 Task: Use the formula "HYPGEOM.DIST" in spreadsheet "Project protfolio".
Action: Mouse moved to (127, 74)
Screenshot: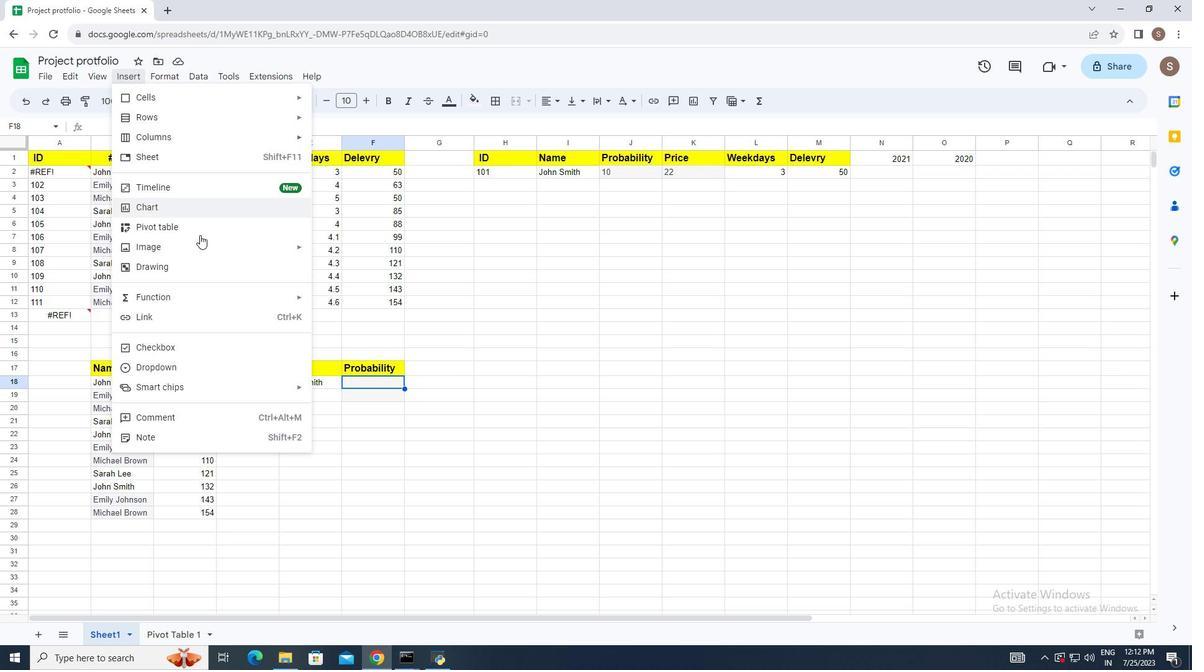 
Action: Mouse pressed left at (127, 74)
Screenshot: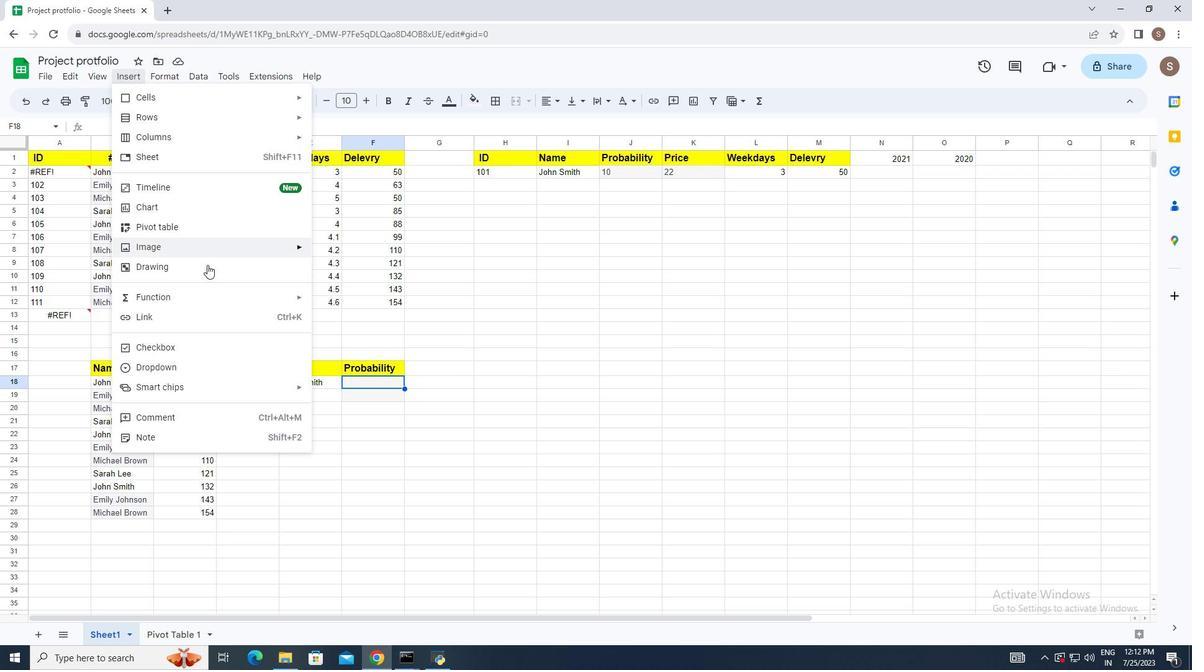 
Action: Mouse moved to (182, 293)
Screenshot: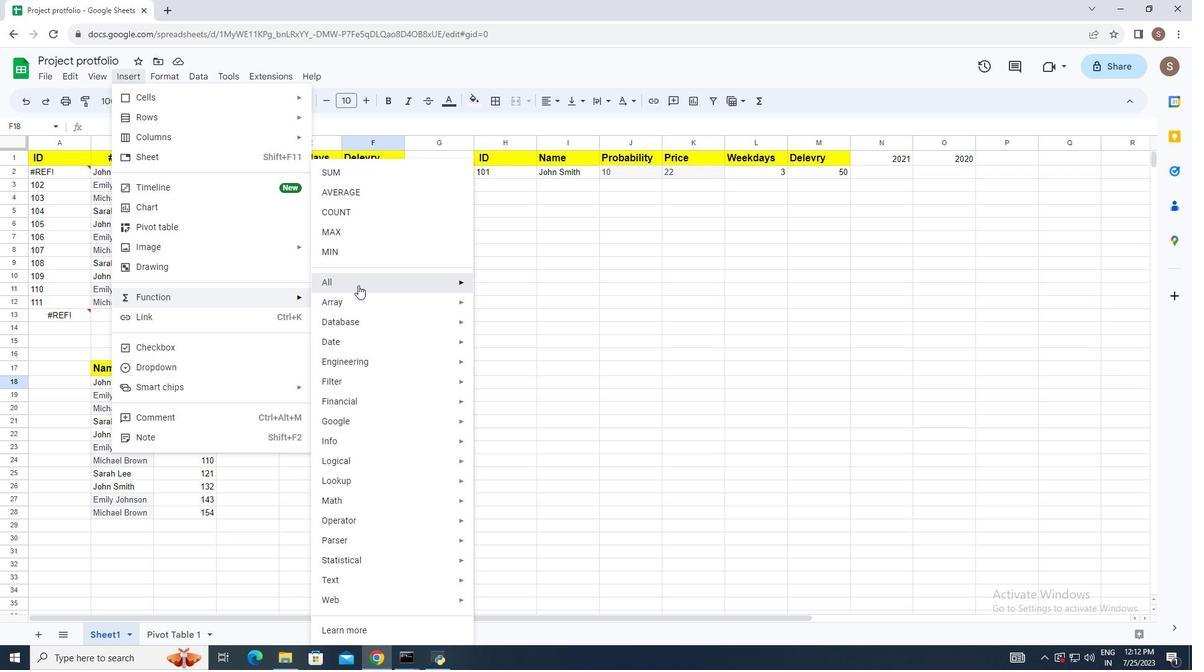 
Action: Mouse pressed left at (182, 293)
Screenshot: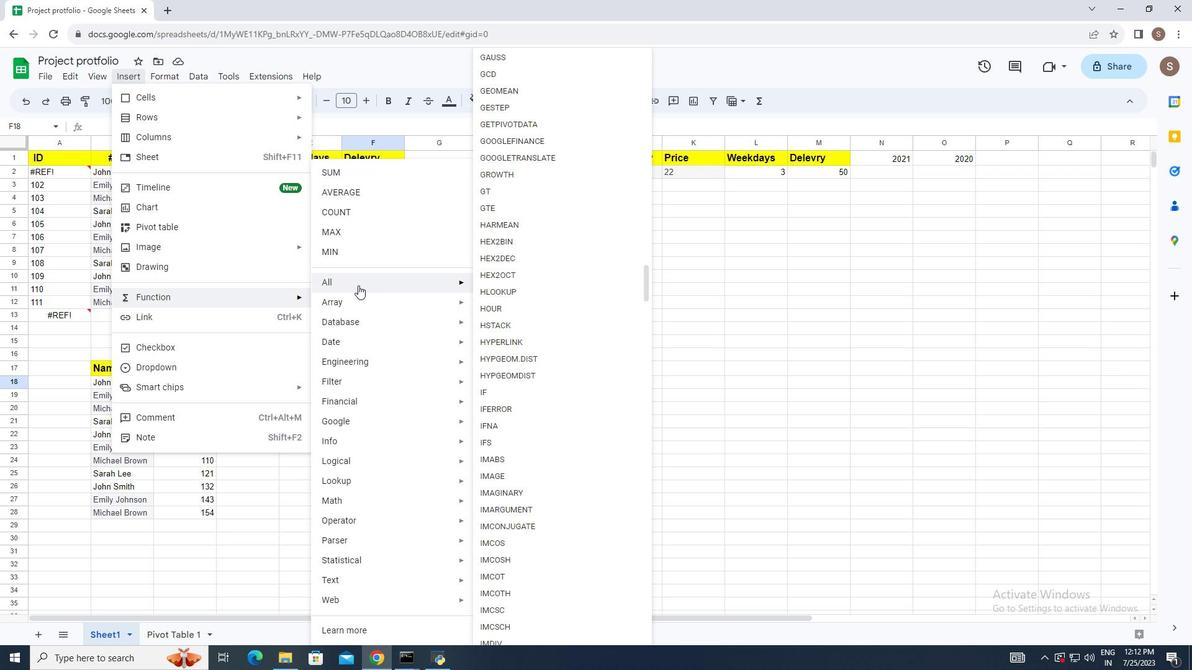 
Action: Mouse moved to (357, 282)
Screenshot: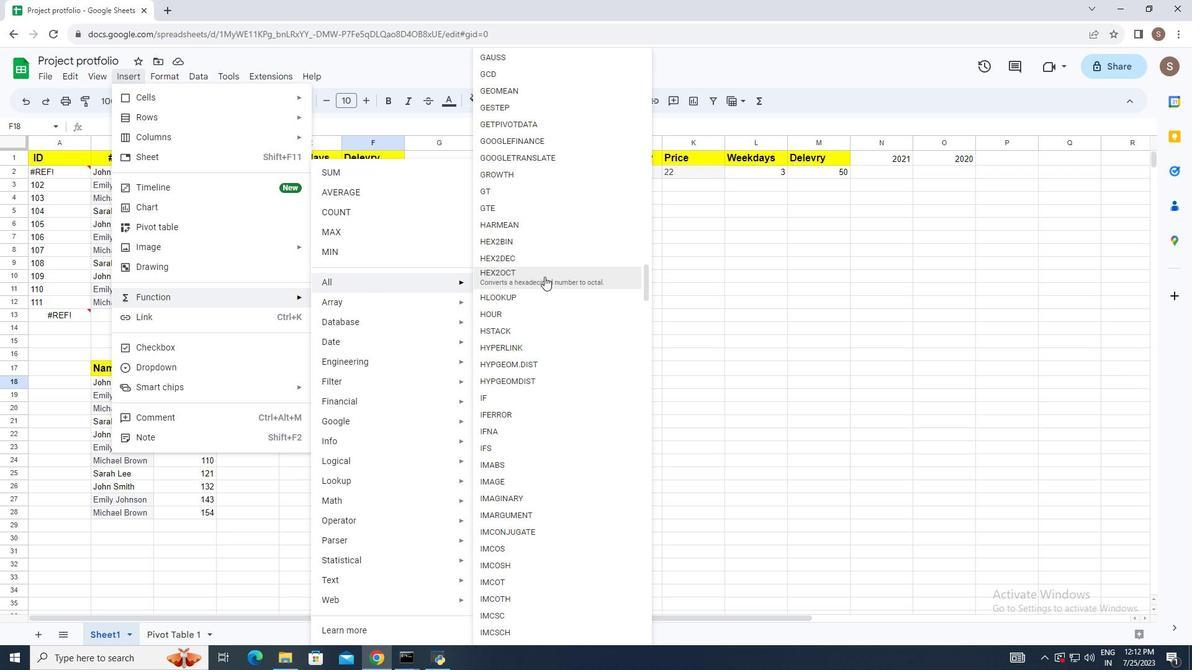
Action: Mouse pressed left at (357, 282)
Screenshot: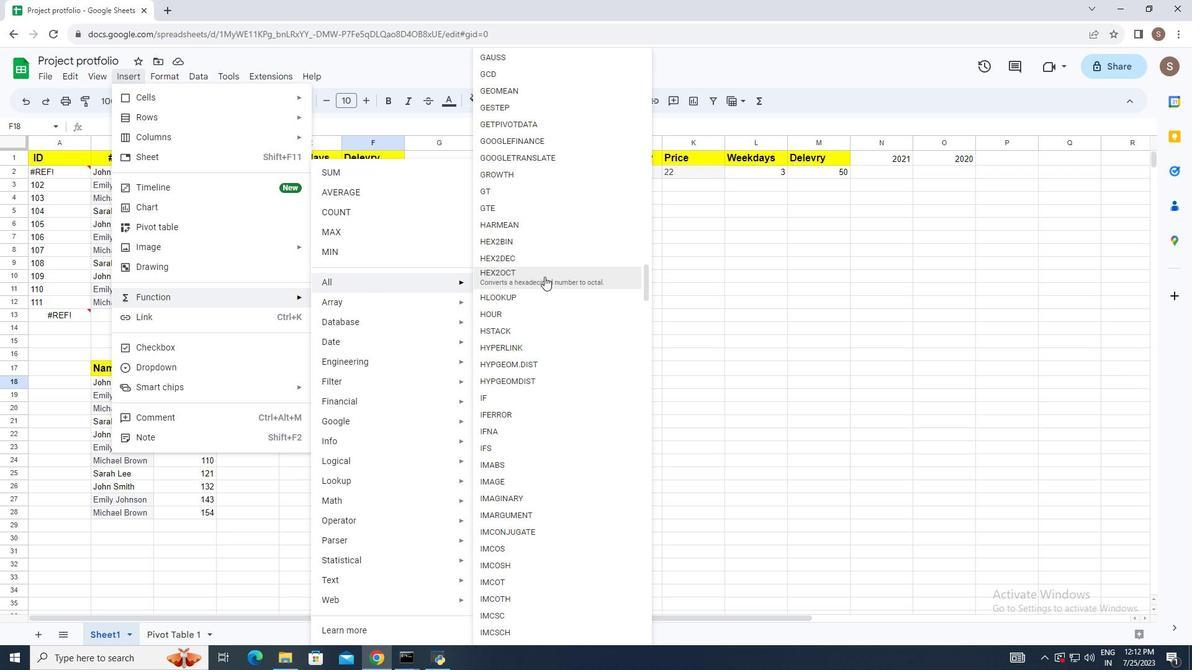 
Action: Mouse moved to (675, 349)
Screenshot: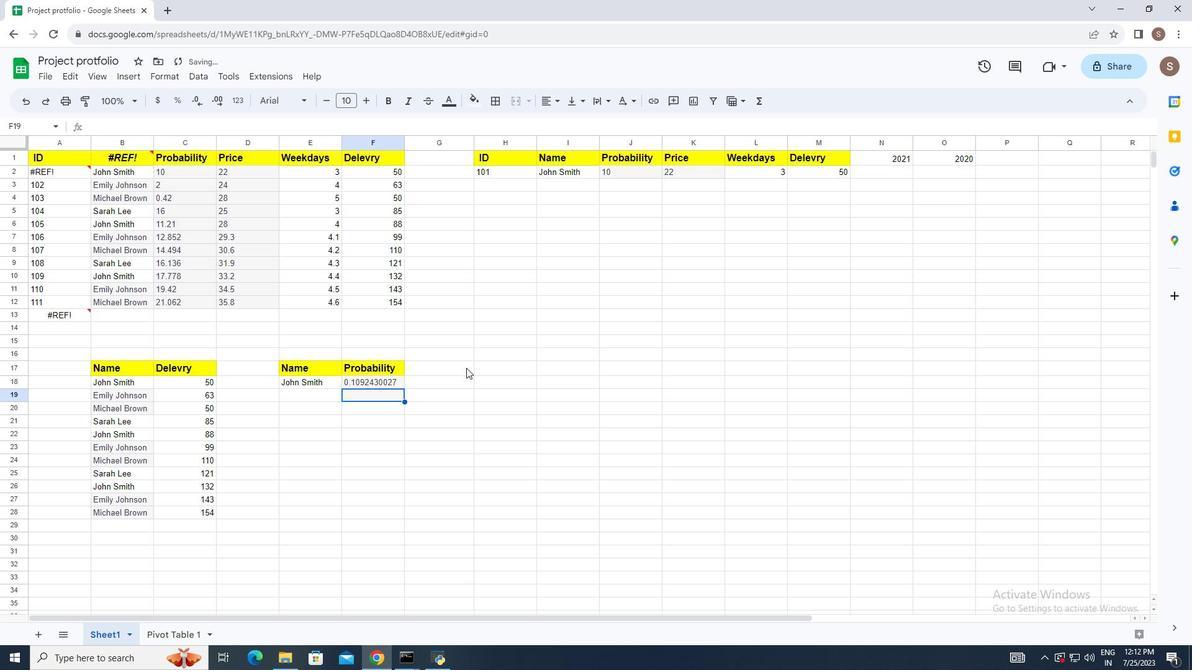 
Action: Mouse pressed left at (675, 349)
Screenshot: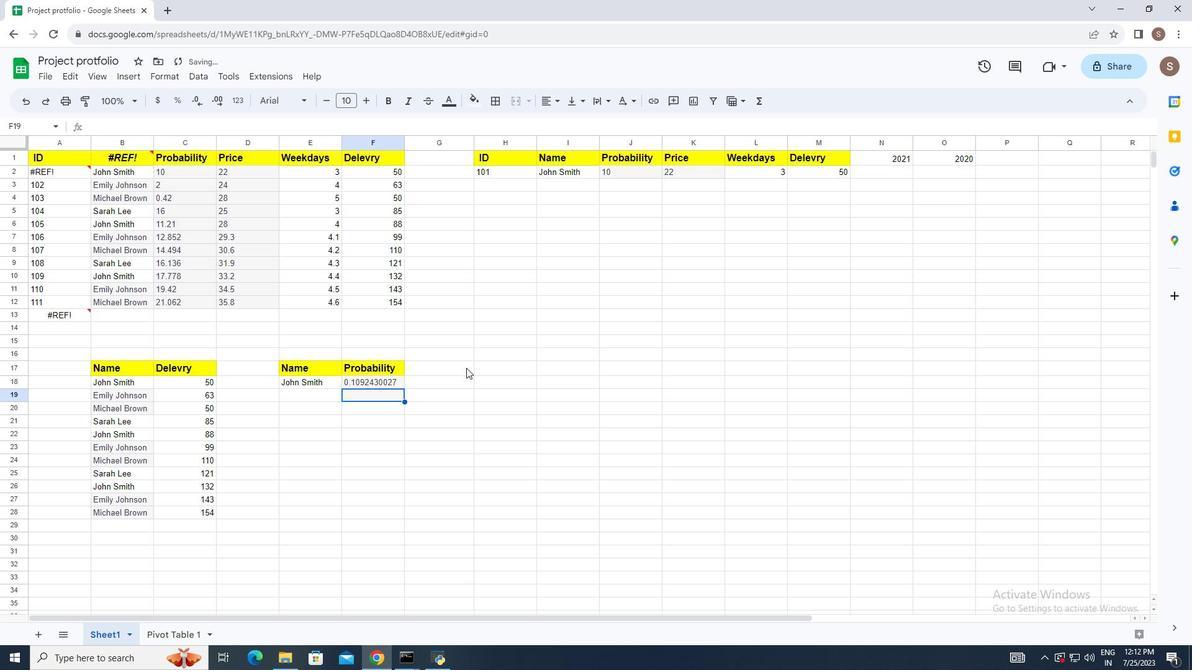 
Action: Mouse moved to (373, 386)
Screenshot: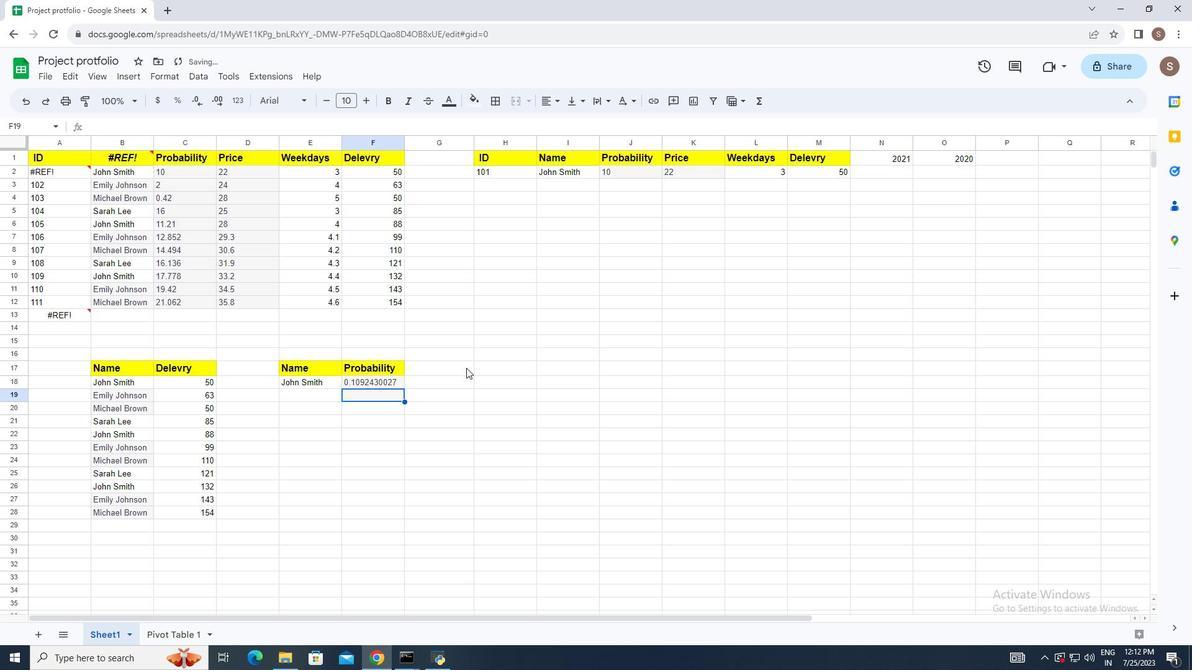 
Action: Mouse pressed left at (373, 386)
Screenshot: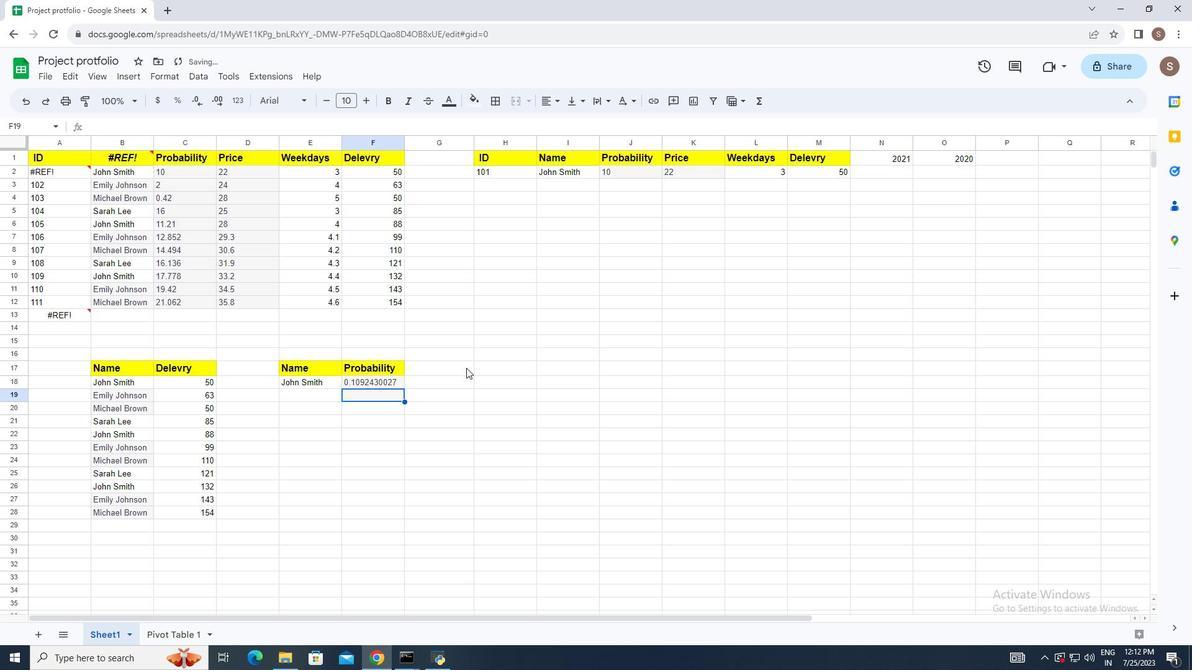 
Action: Mouse moved to (123, 75)
Screenshot: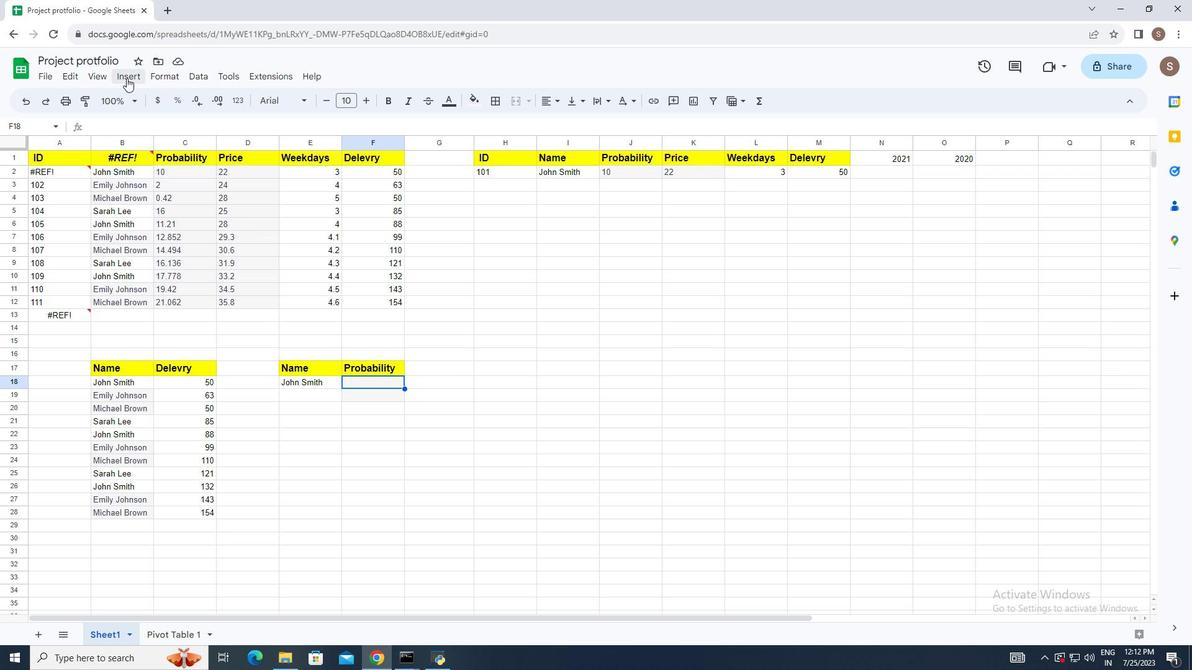 
Action: Mouse pressed left at (123, 75)
Screenshot: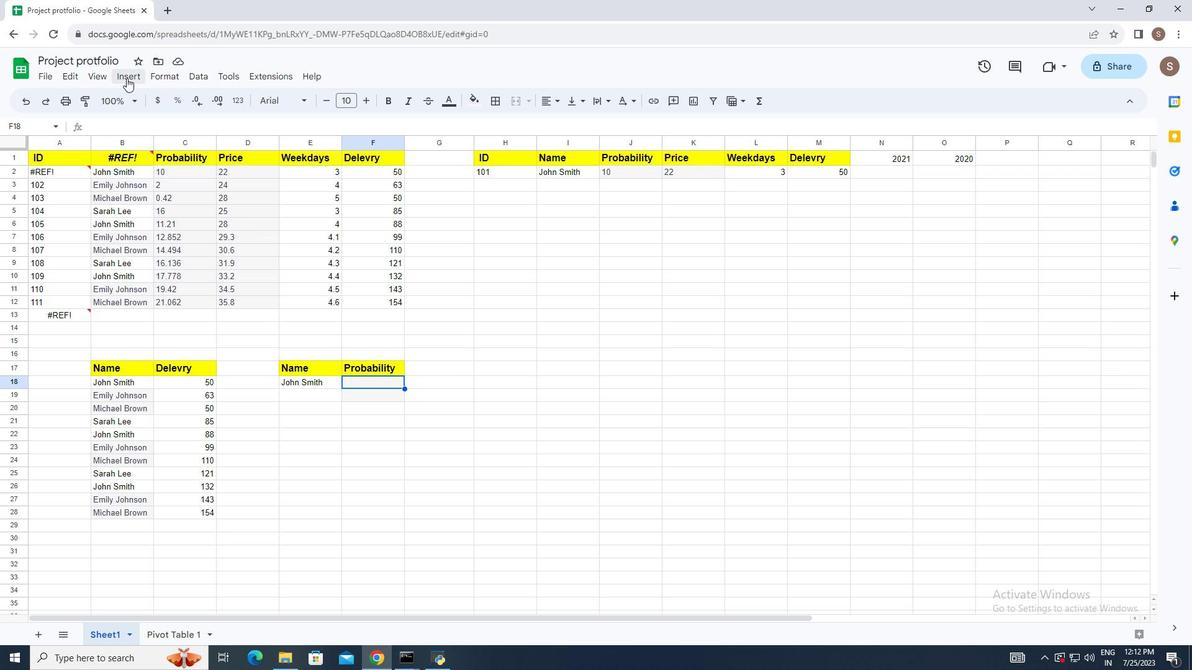 
Action: Mouse moved to (210, 295)
Screenshot: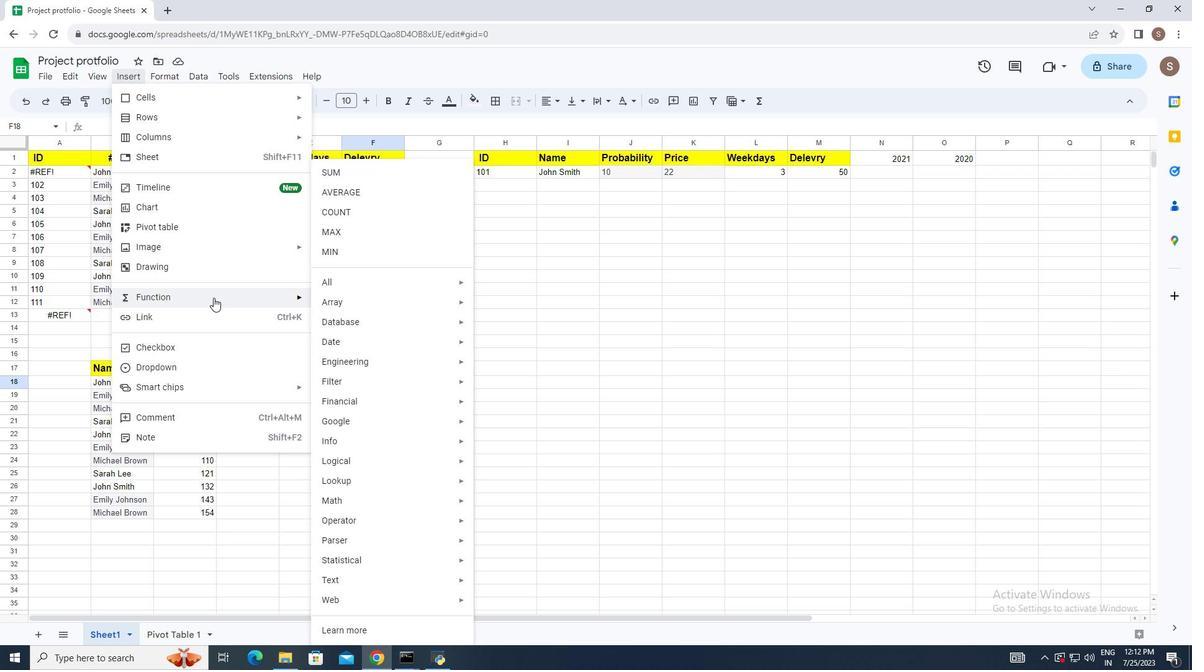 
Action: Mouse pressed left at (210, 295)
Screenshot: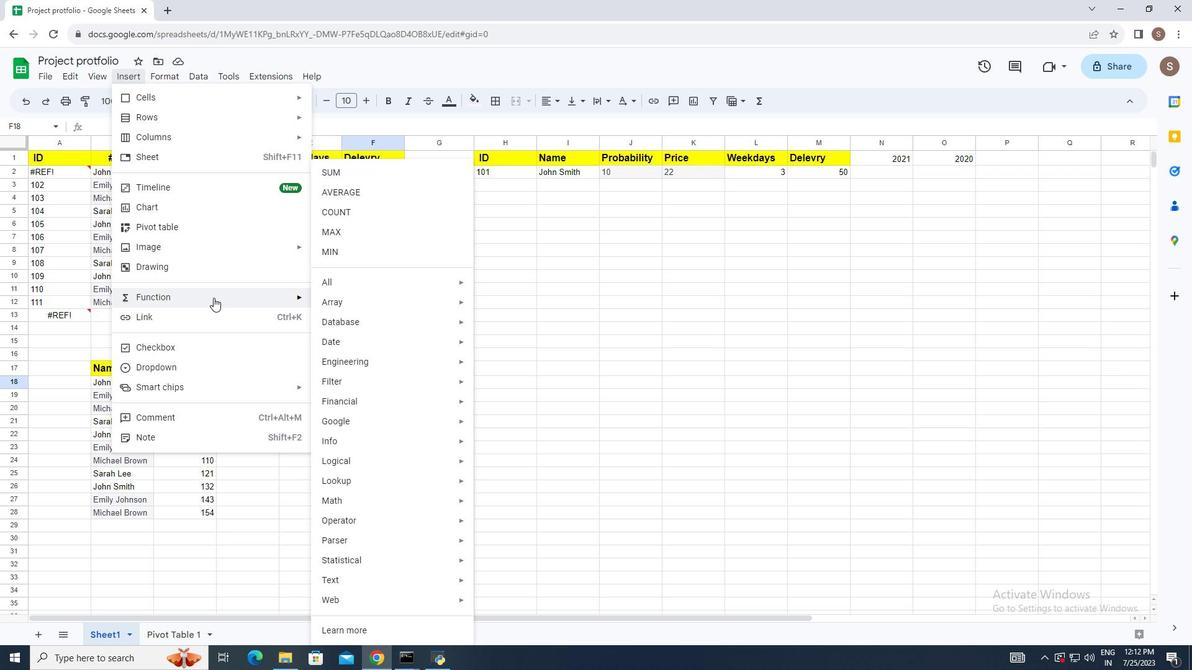 
Action: Mouse moved to (355, 282)
Screenshot: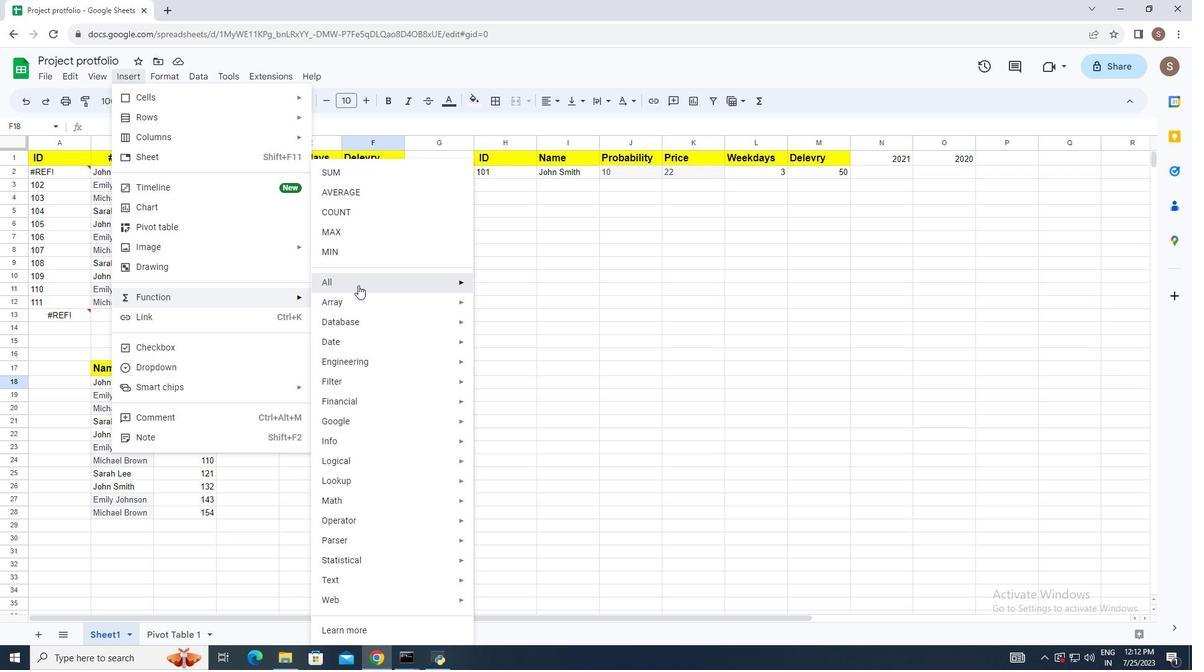 
Action: Mouse pressed left at (355, 282)
Screenshot: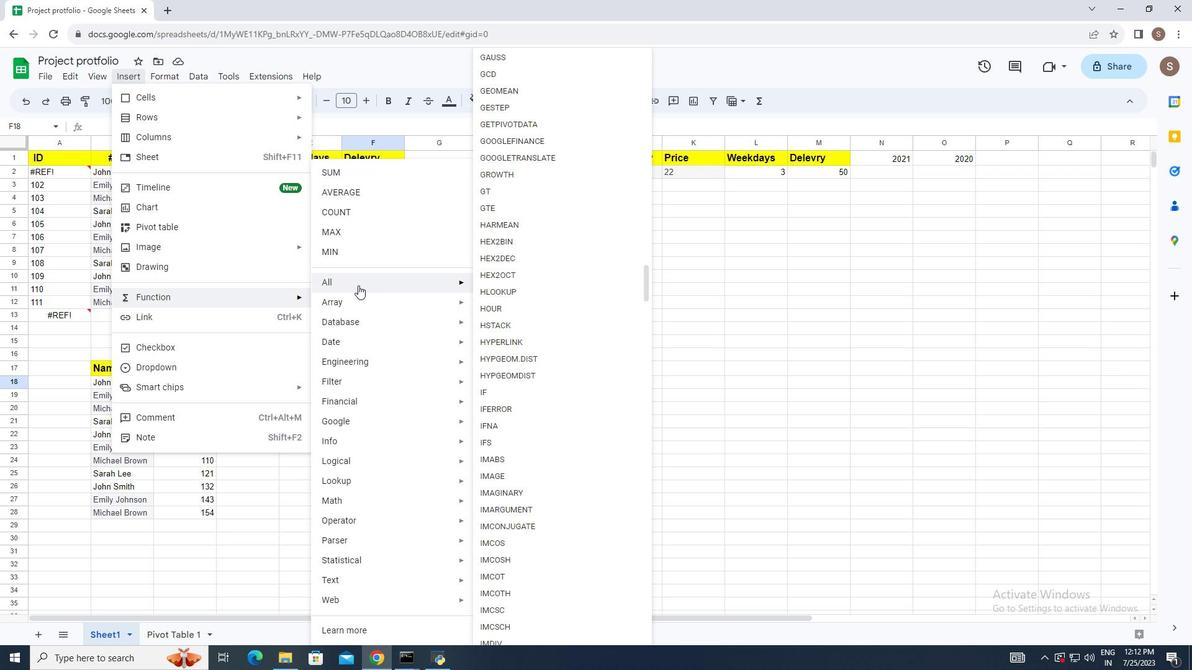 
Action: Mouse moved to (533, 354)
Screenshot: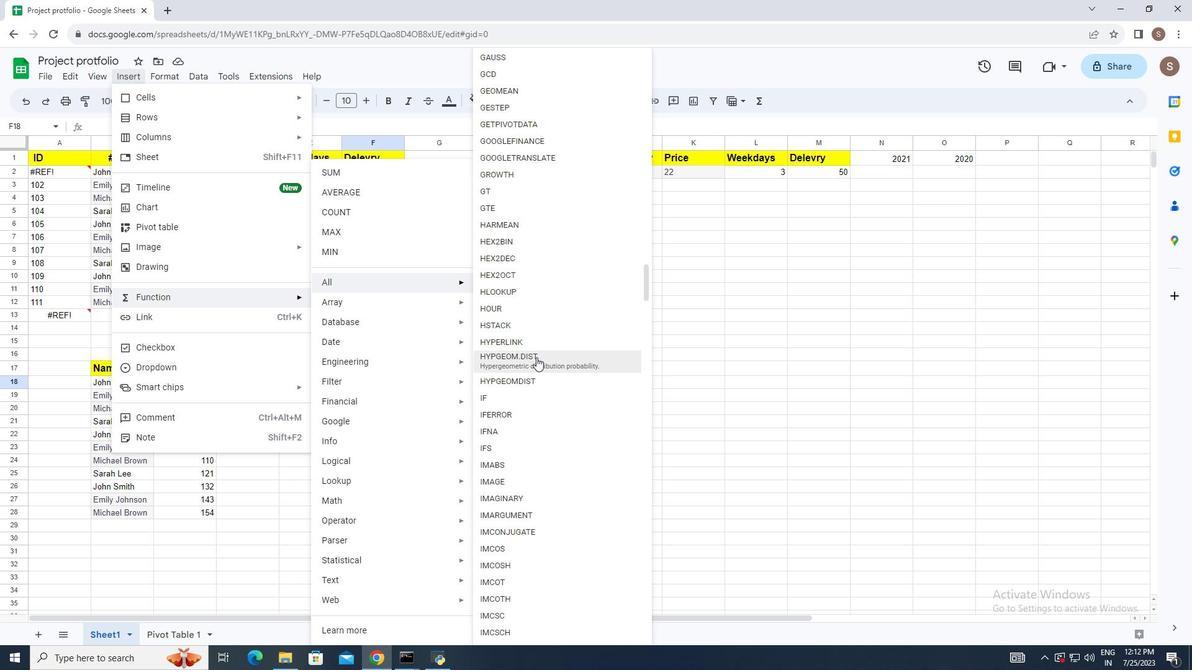 
Action: Mouse pressed left at (533, 354)
Screenshot: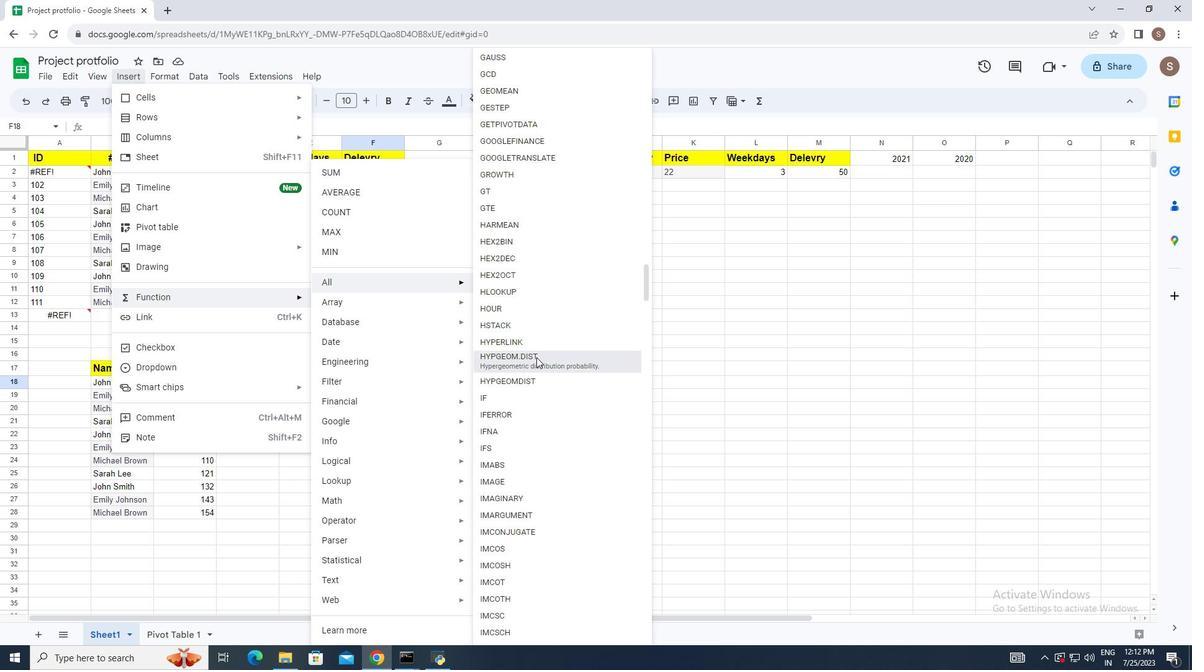
Action: Mouse moved to (463, 365)
Screenshot: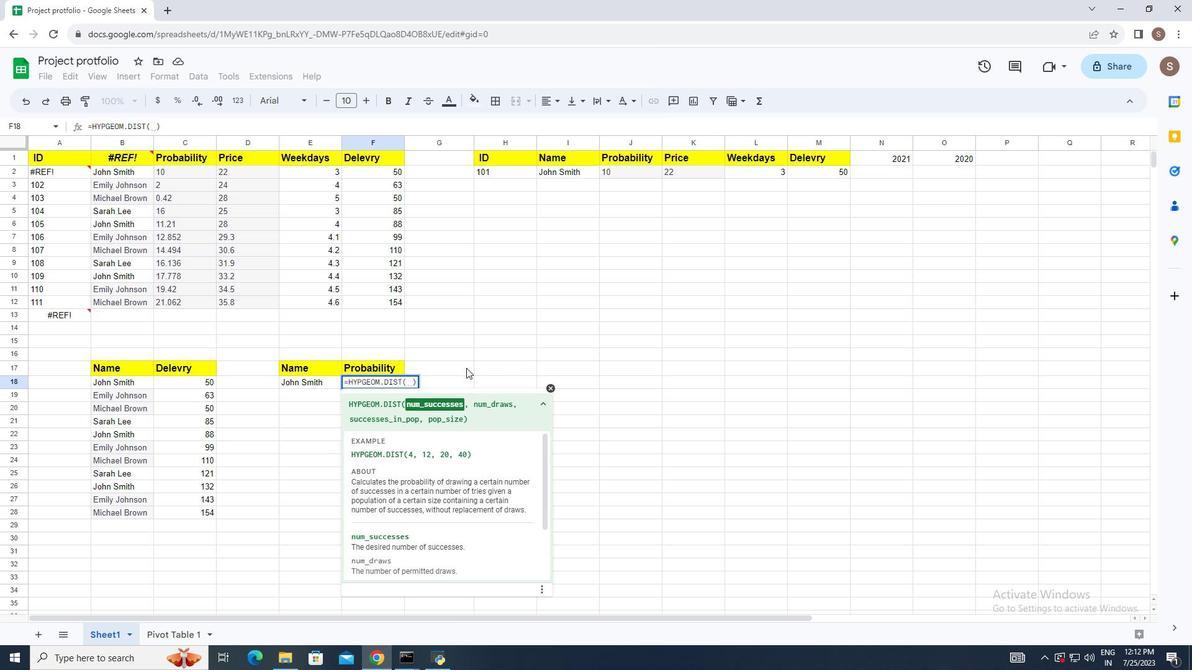 
Action: Key pressed 4,<Key.space>12,<Key.space>20,<Key.space>40<Key.enter>
Screenshot: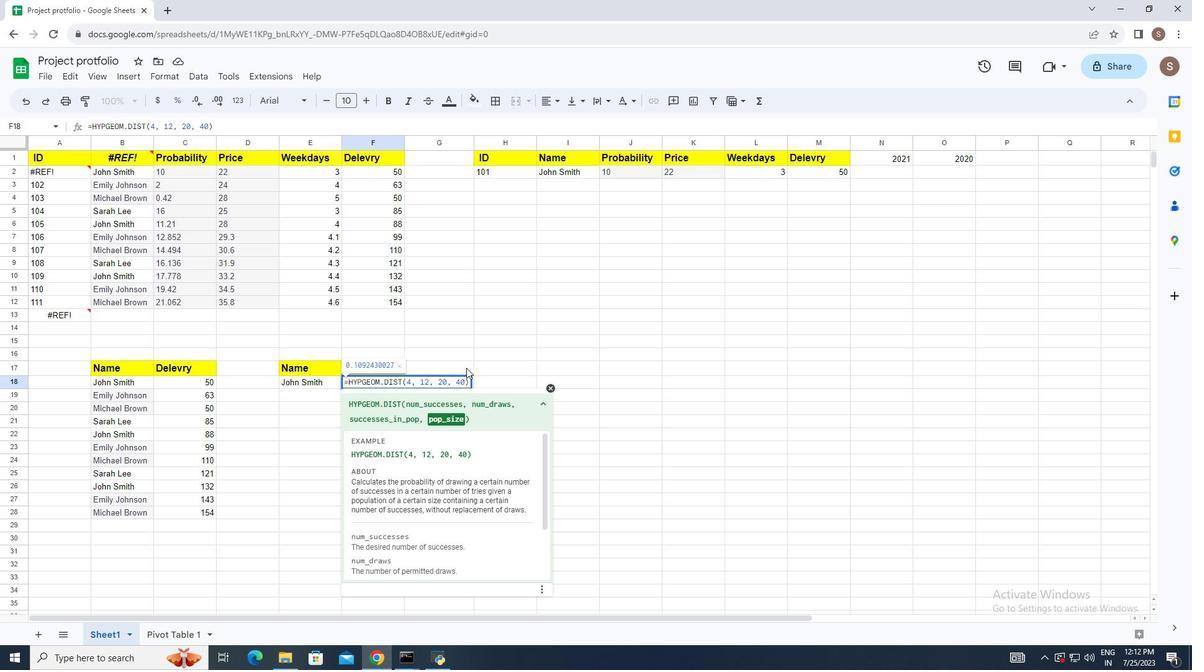 
